 Task: Add a condition where "Organization Is not AI" in unsolved tickets in your groups.
Action: Mouse moved to (198, 508)
Screenshot: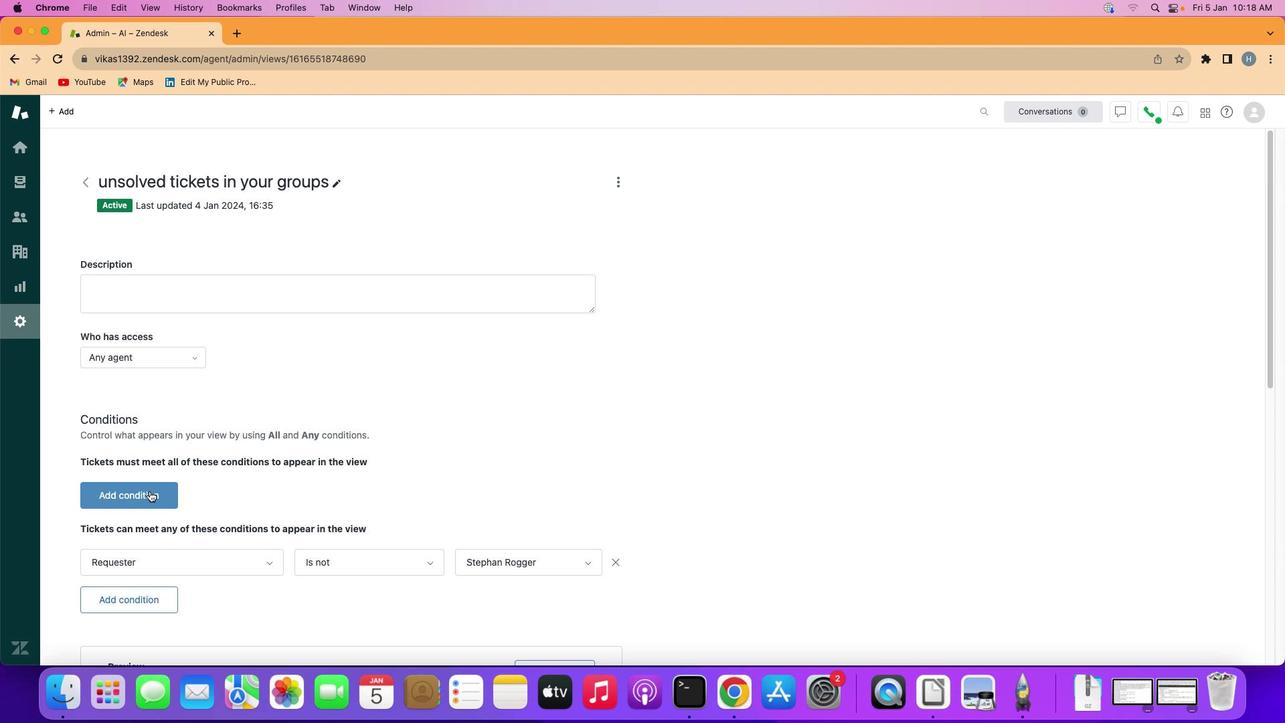 
Action: Mouse pressed left at (198, 508)
Screenshot: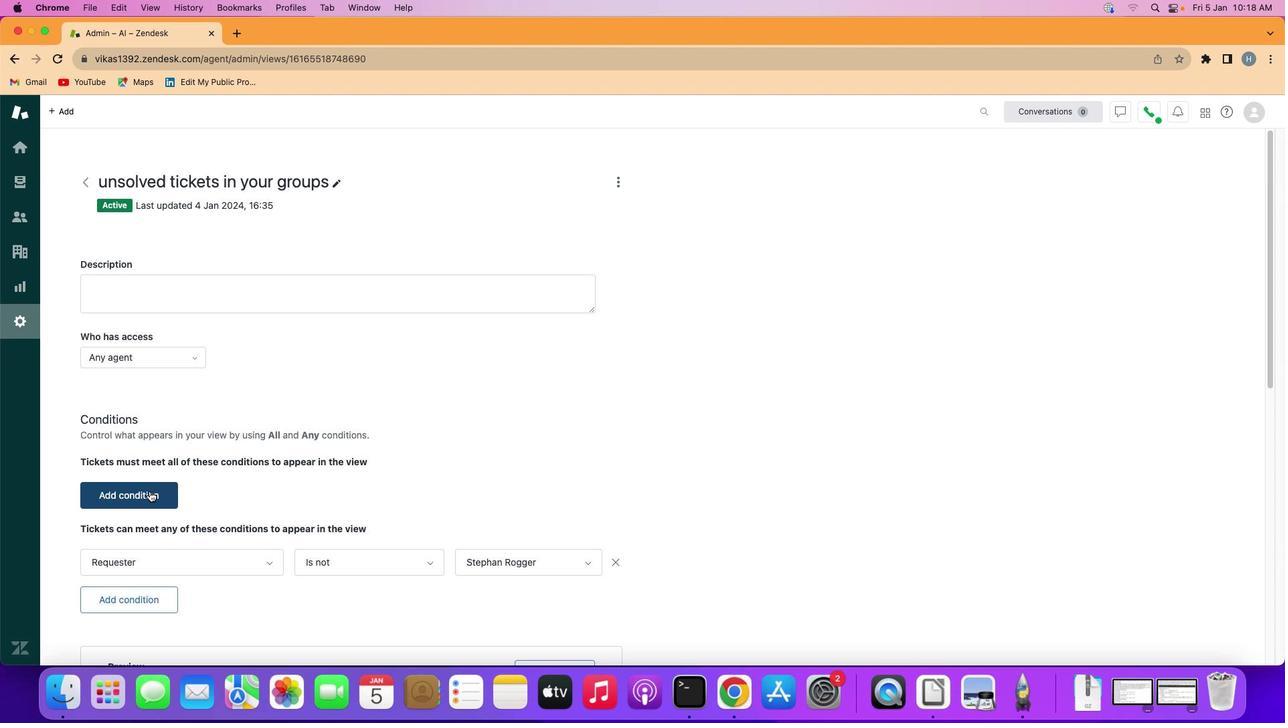
Action: Mouse moved to (198, 509)
Screenshot: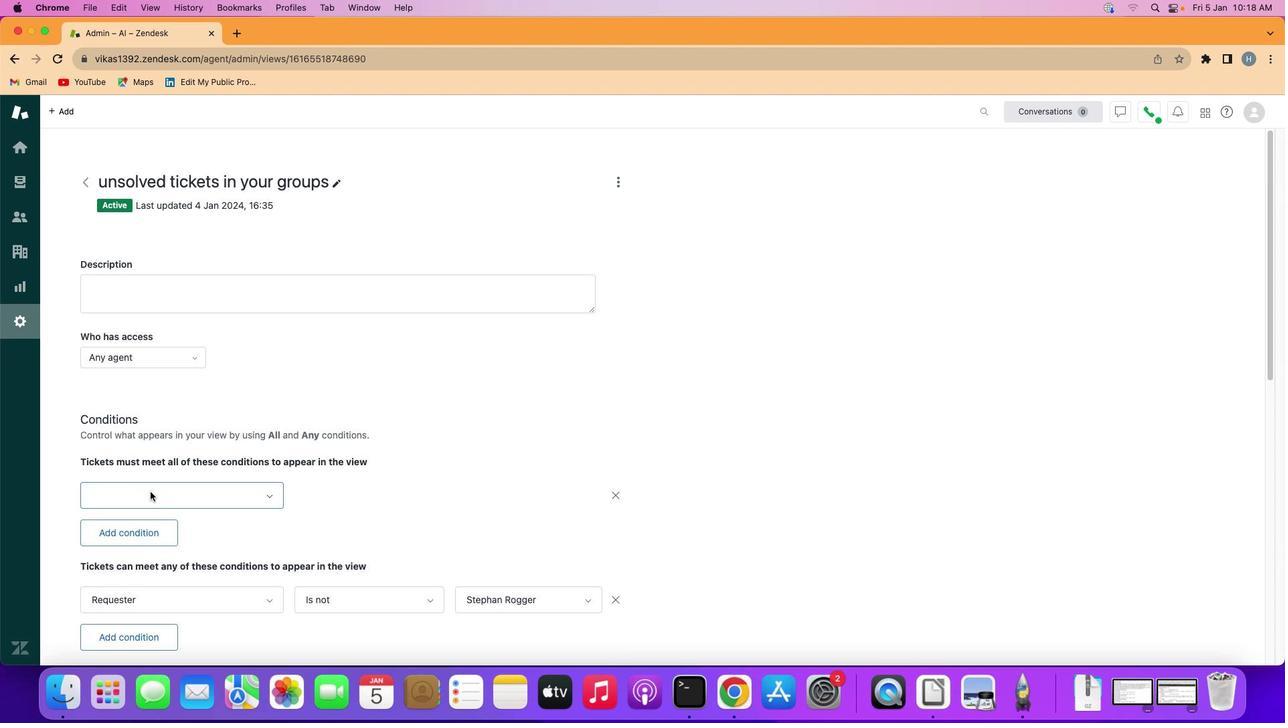 
Action: Mouse pressed left at (198, 509)
Screenshot: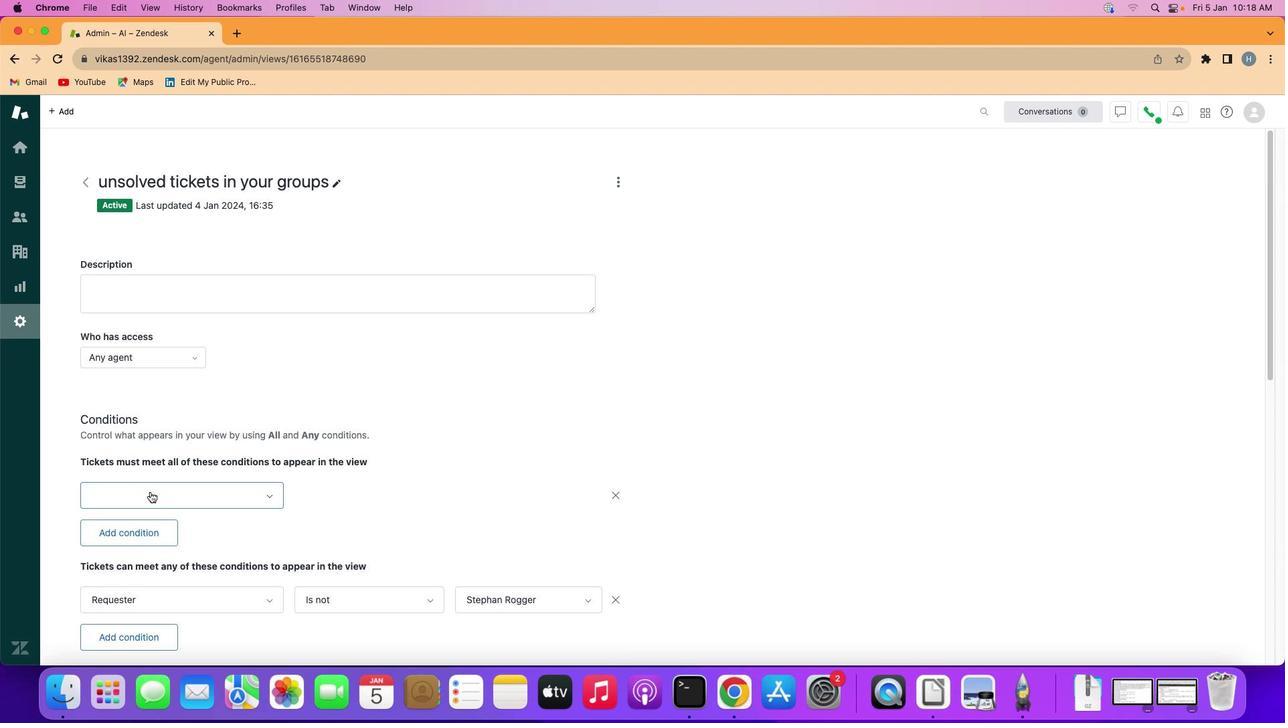 
Action: Mouse moved to (226, 468)
Screenshot: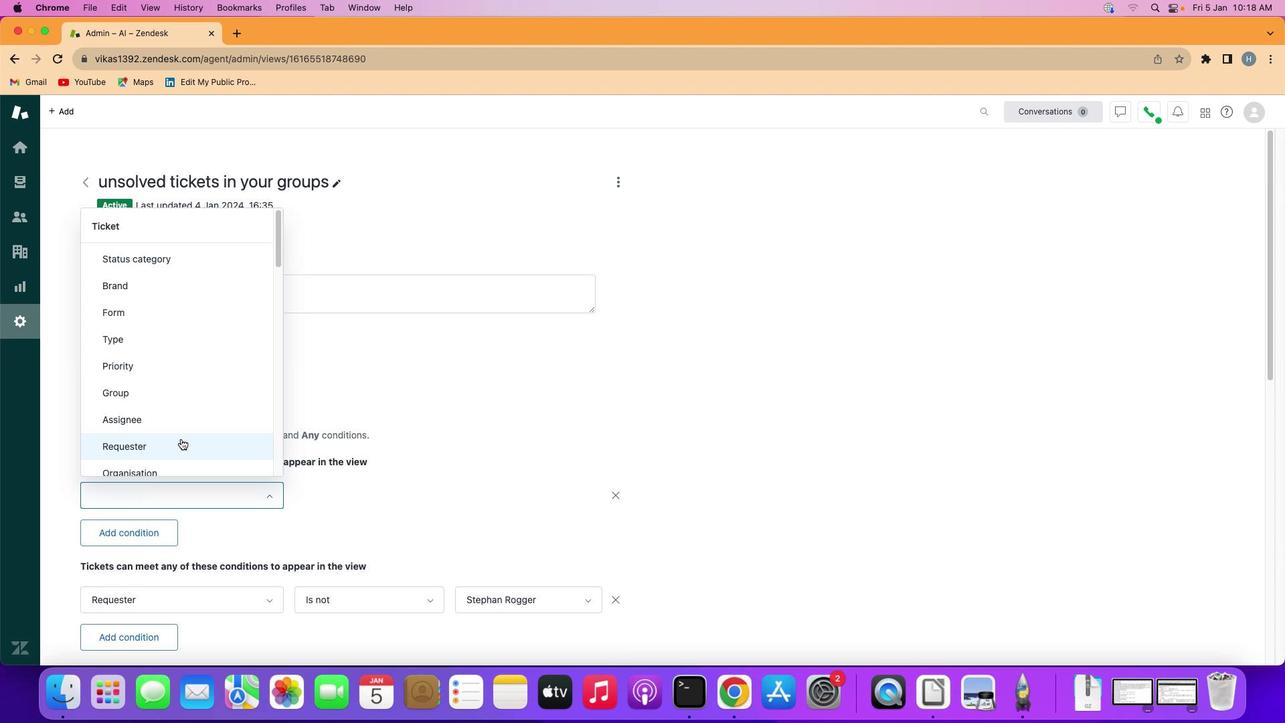
Action: Mouse scrolled (226, 468) with delta (66, 138)
Screenshot: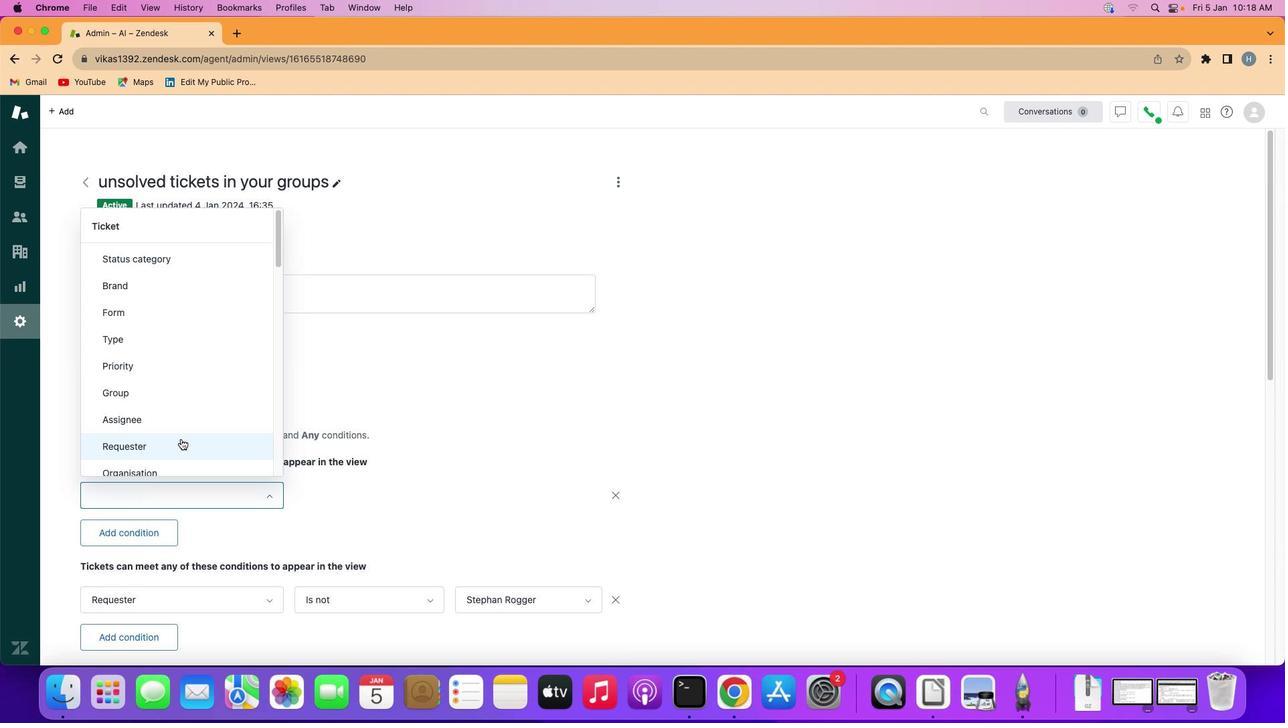 
Action: Mouse scrolled (226, 468) with delta (66, 138)
Screenshot: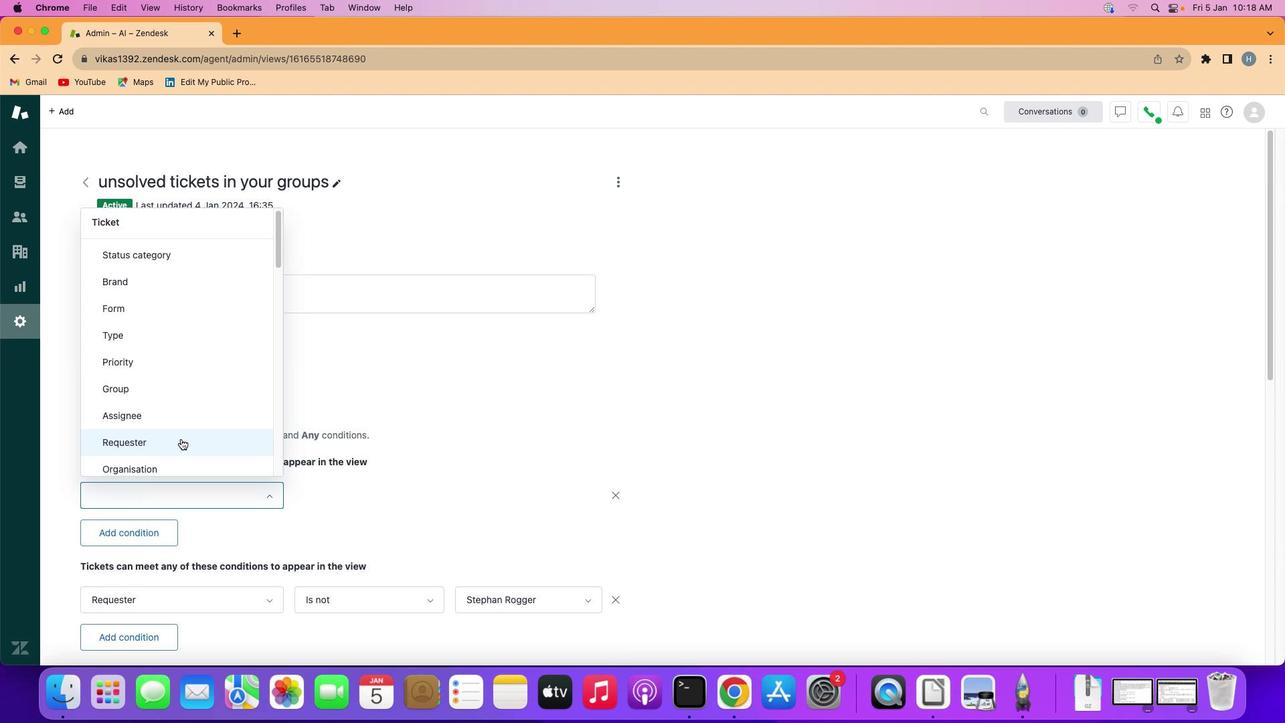 
Action: Mouse scrolled (226, 468) with delta (66, 138)
Screenshot: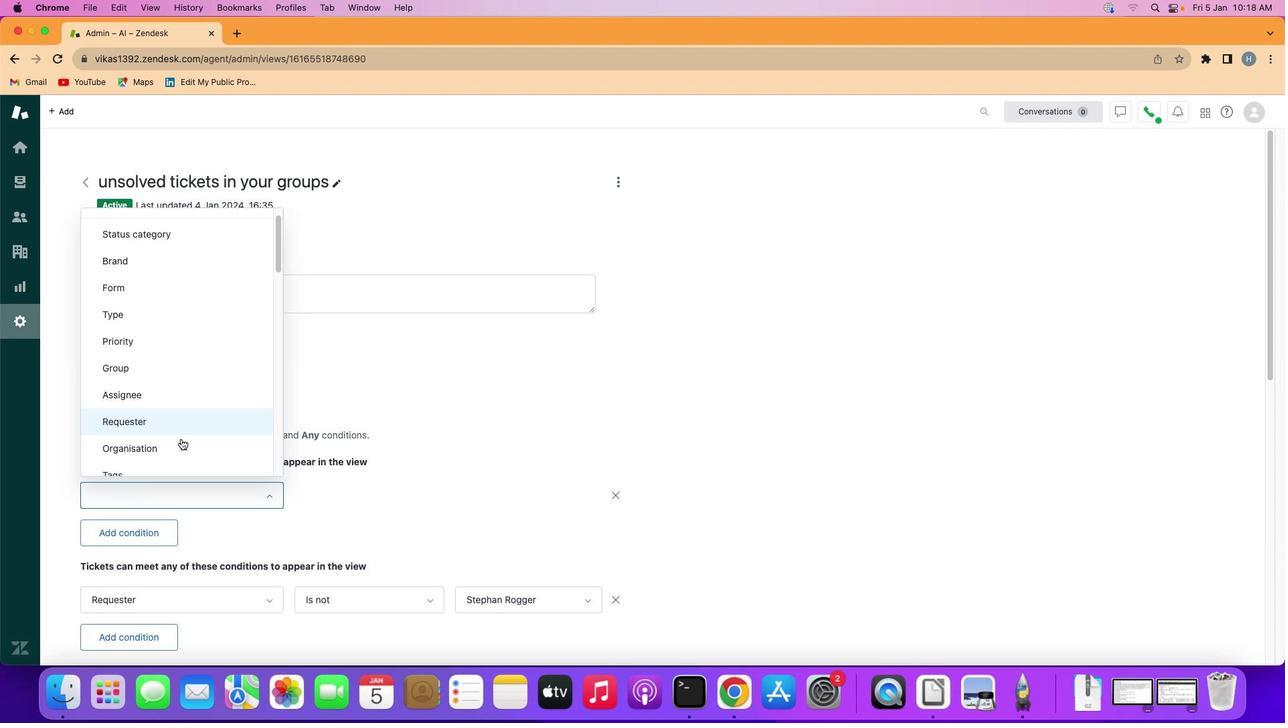 
Action: Mouse moved to (227, 466)
Screenshot: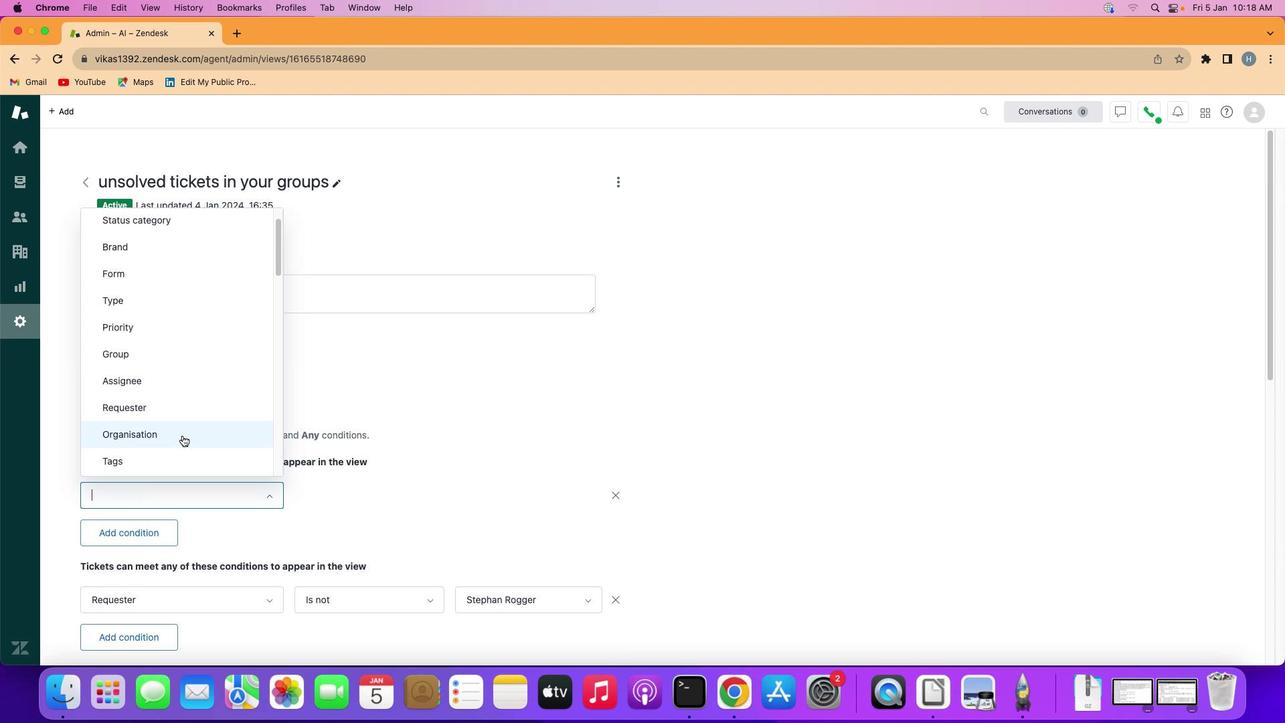 
Action: Mouse pressed left at (227, 466)
Screenshot: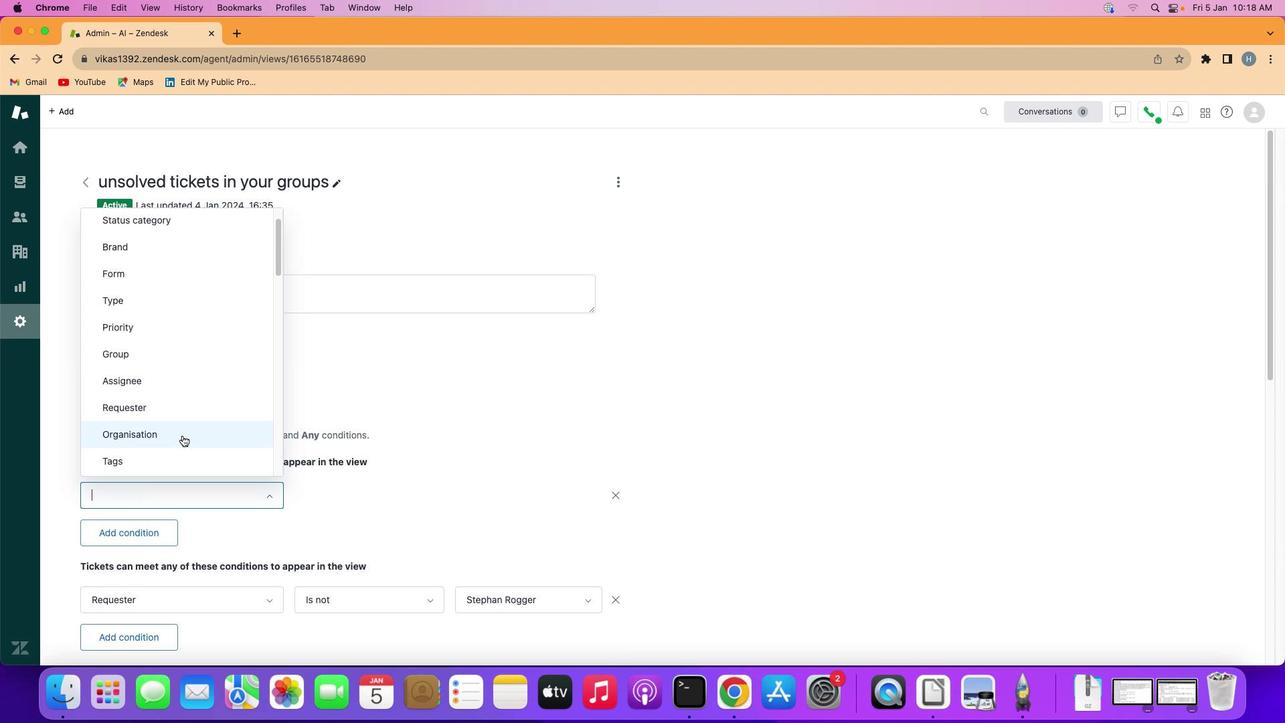 
Action: Mouse moved to (363, 513)
Screenshot: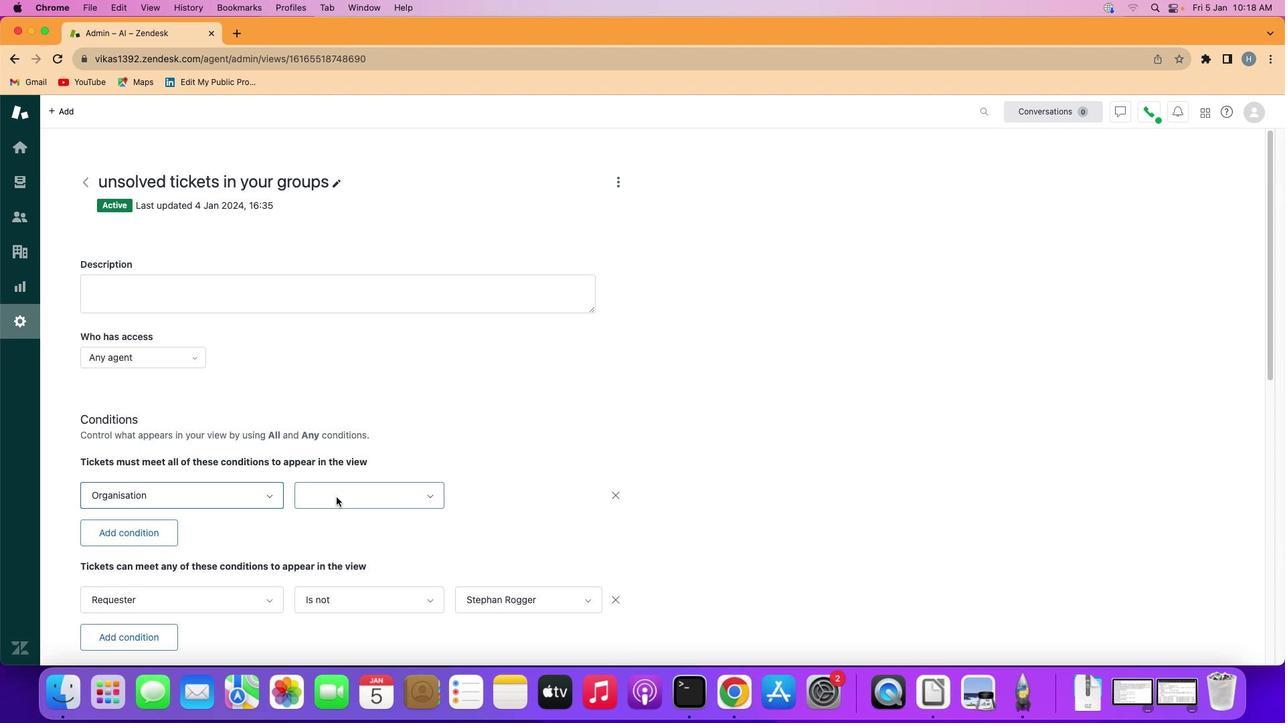
Action: Mouse pressed left at (363, 513)
Screenshot: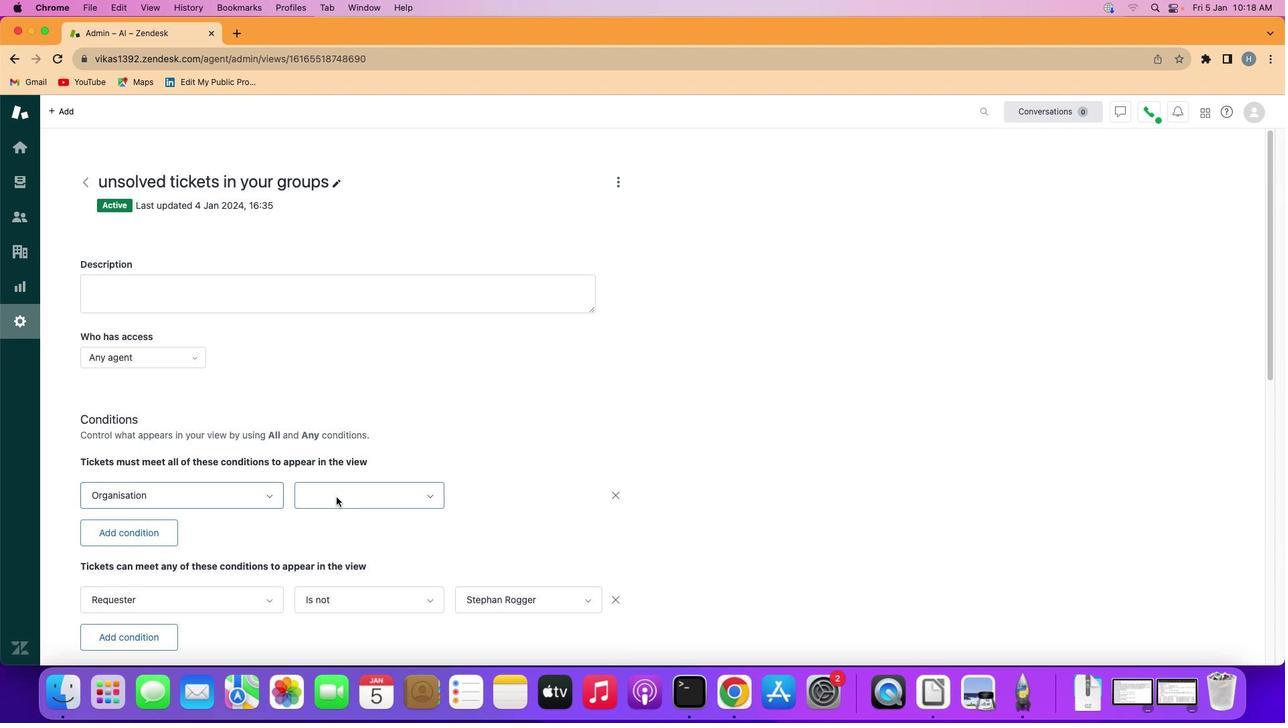 
Action: Mouse moved to (372, 553)
Screenshot: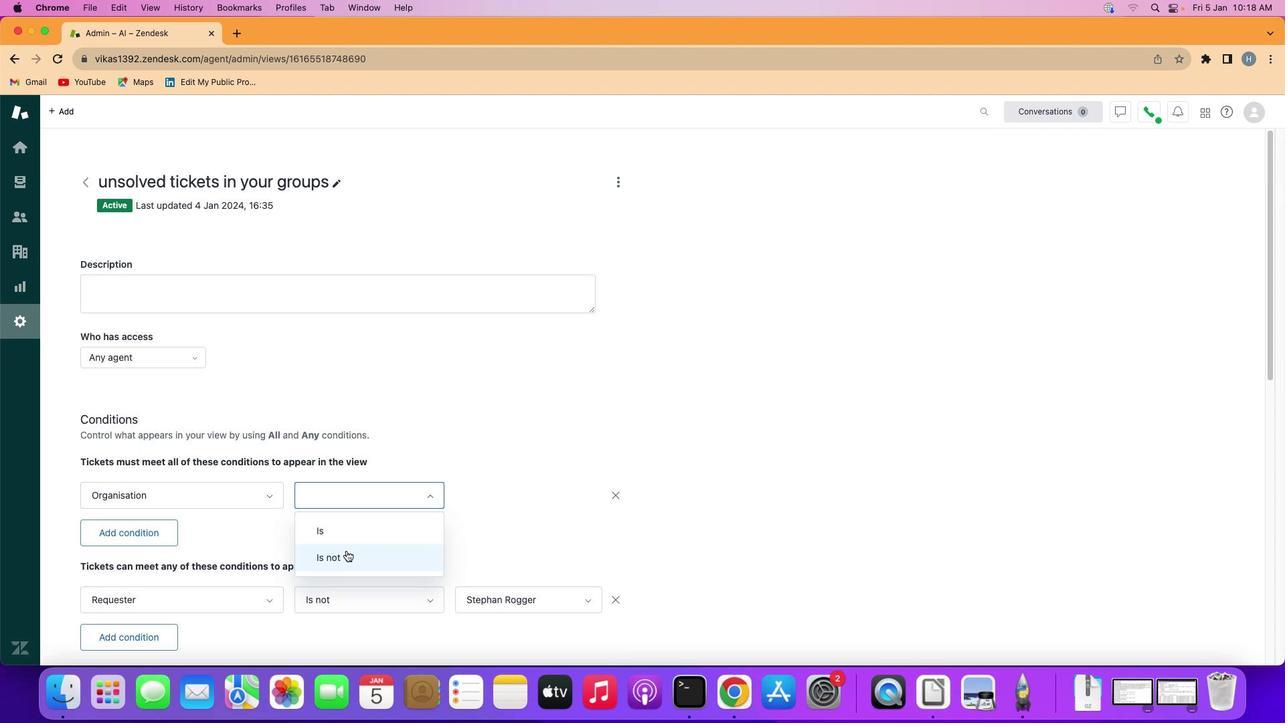 
Action: Mouse pressed left at (372, 553)
Screenshot: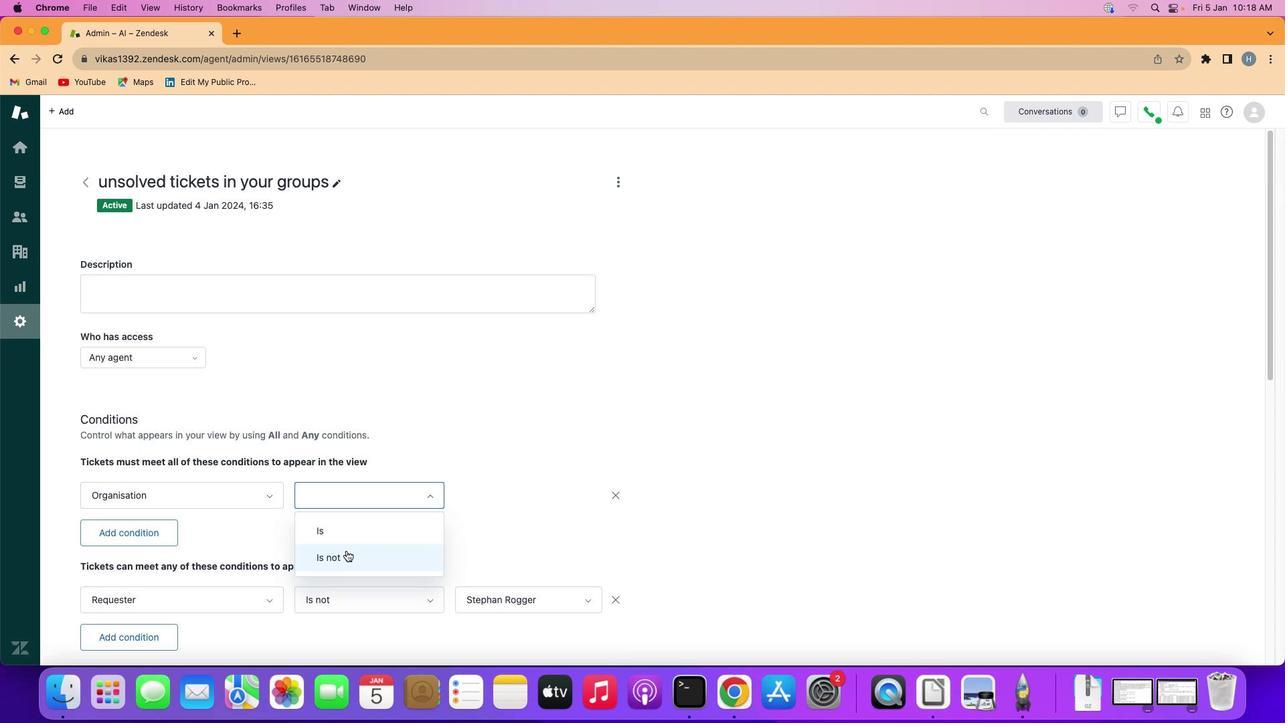 
Action: Mouse moved to (507, 515)
Screenshot: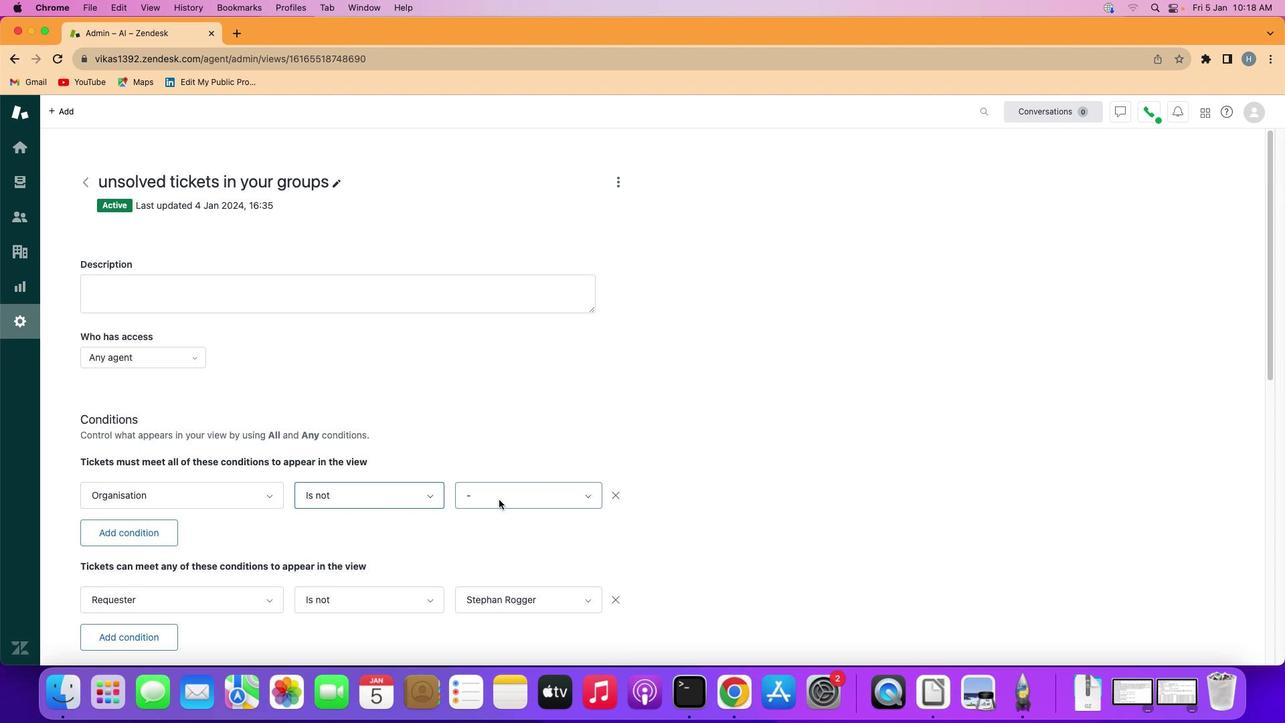 
Action: Mouse pressed left at (507, 515)
Screenshot: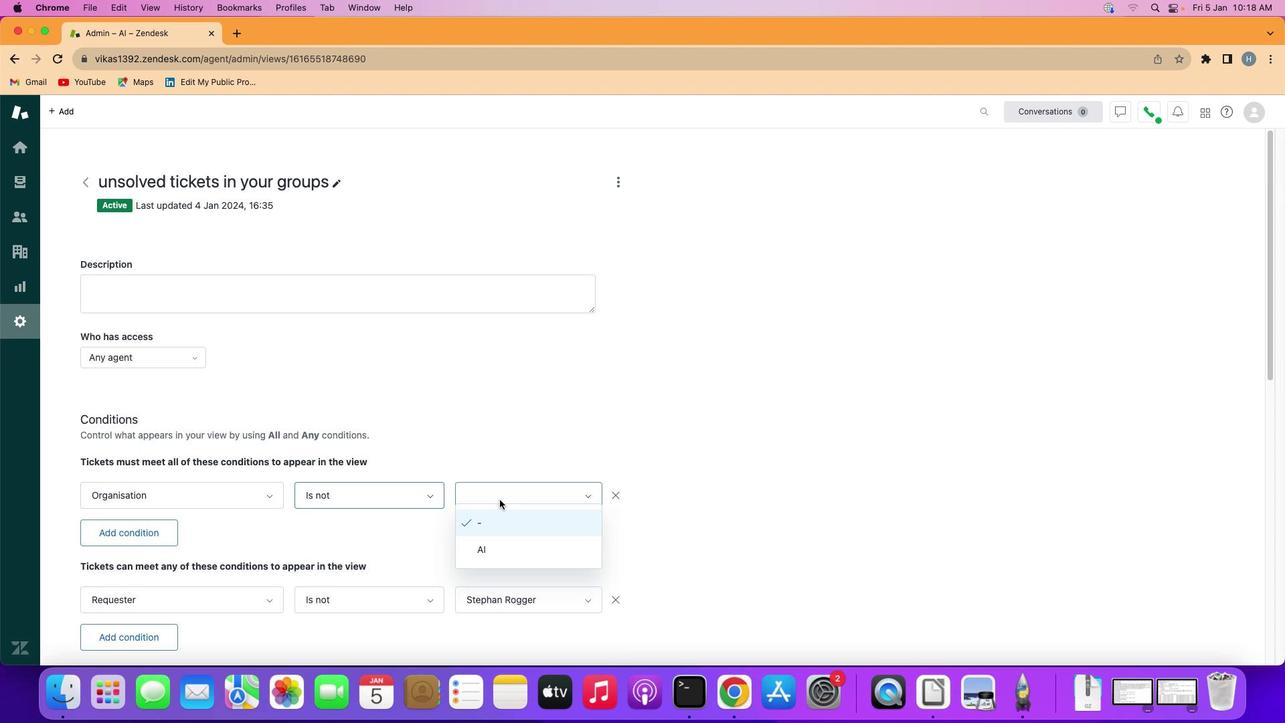 
Action: Mouse moved to (509, 553)
Screenshot: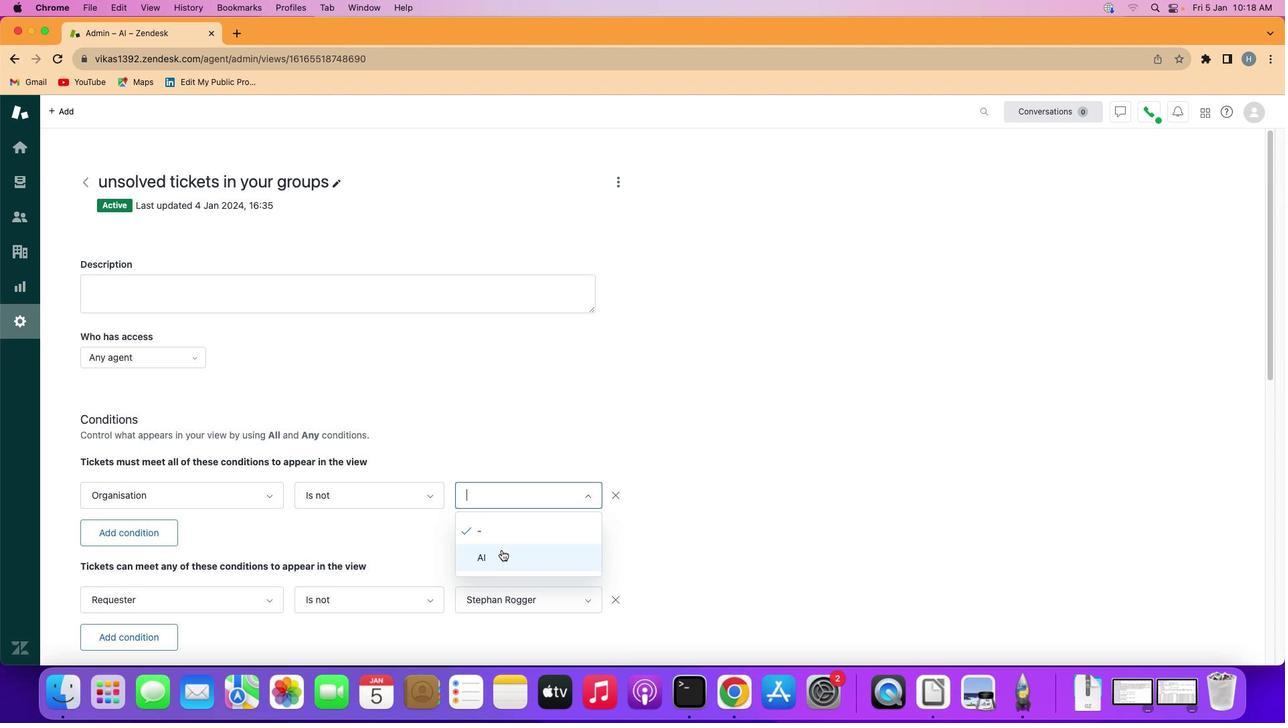 
Action: Mouse pressed left at (509, 553)
Screenshot: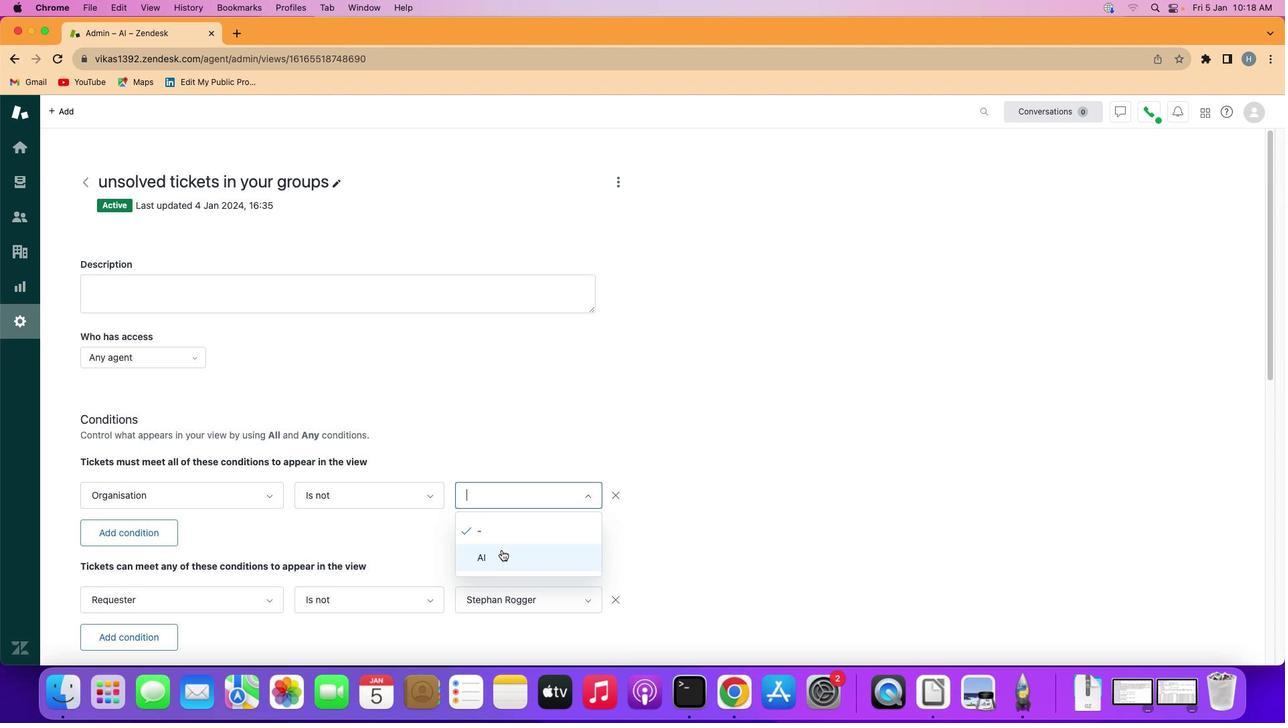 
Action: Mouse moved to (508, 543)
Screenshot: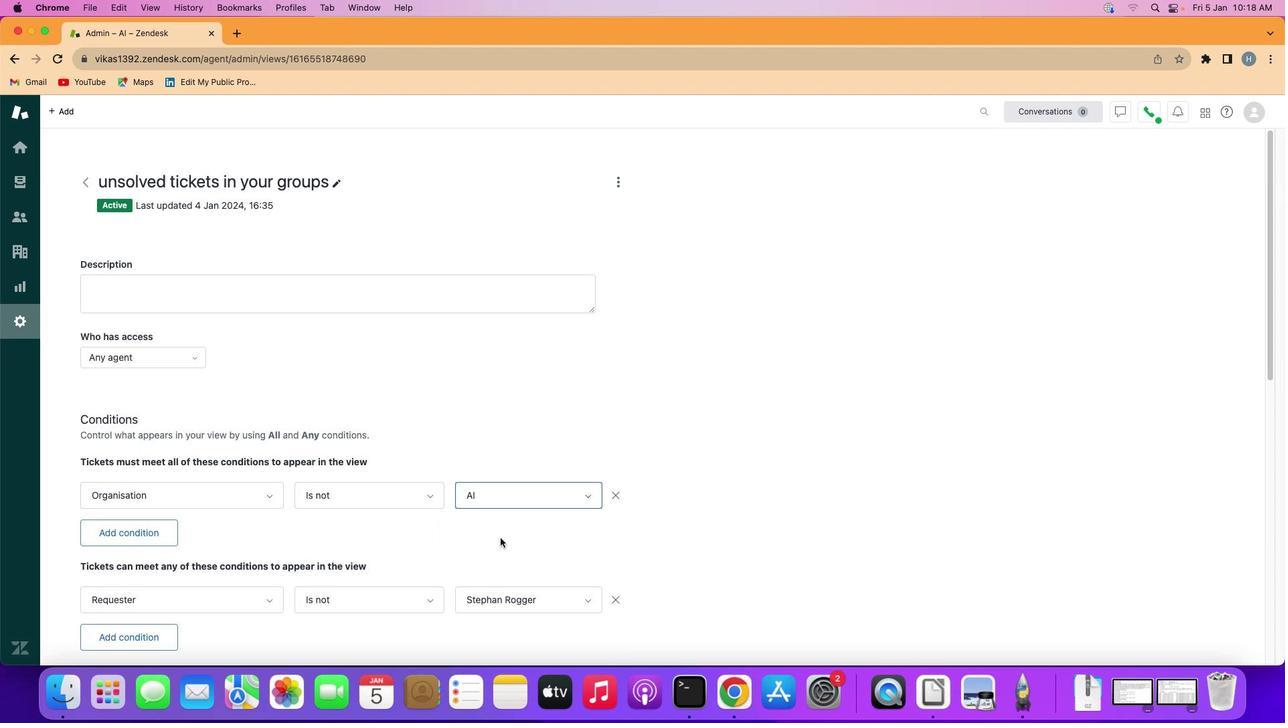 
